 Task: Add Attachment from Google Drive to Card Card0000000179 in Board Board0000000045 in Workspace WS0000000015 in Trello. Add Cover Orange to Card Card0000000179 in Board Board0000000045 in Workspace WS0000000015 in Trello. Add "Add Label …" with "Title" Title0000000179 to Button Button0000000179 to Card Card0000000179 in Board Board0000000045 in Workspace WS0000000015 in Trello. Add Description DS0000000179 to Card Card0000000179 in Board Board0000000045 in Workspace WS0000000015 in Trello. Add Comment CM0000000179 to Card Card0000000179 in Board Board0000000045 in Workspace WS0000000015 in Trello
Action: Mouse moved to (536, 56)
Screenshot: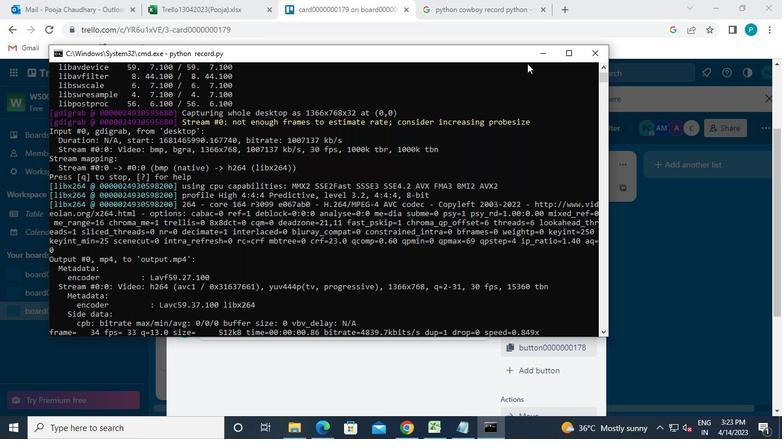 
Action: Mouse pressed left at (536, 56)
Screenshot: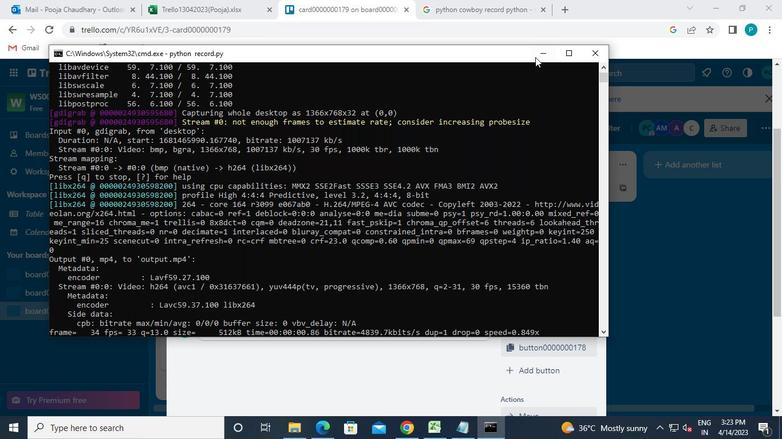 
Action: Mouse moved to (508, 175)
Screenshot: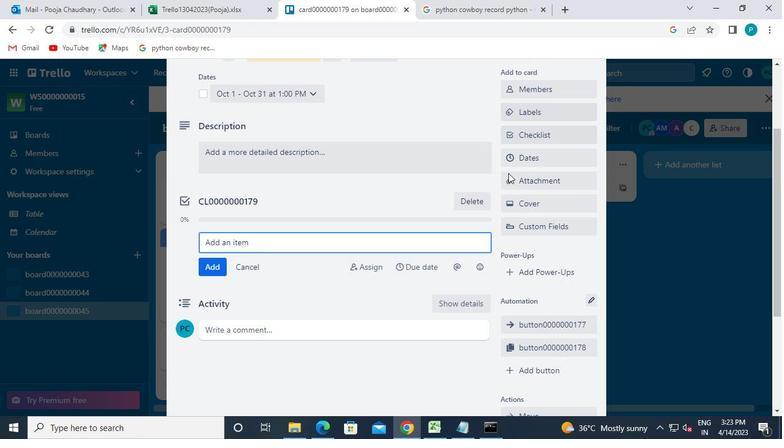 
Action: Mouse pressed left at (508, 175)
Screenshot: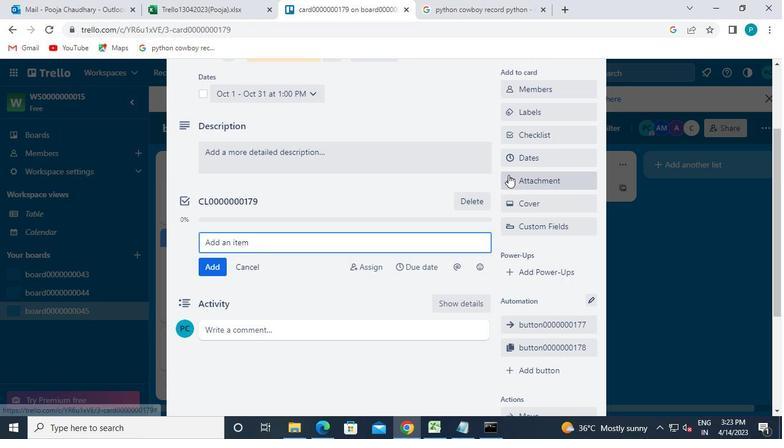
Action: Mouse moved to (518, 157)
Screenshot: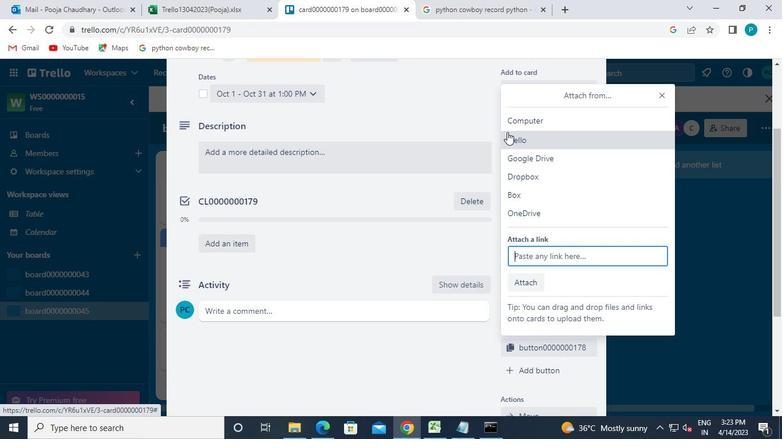 
Action: Mouse pressed left at (518, 157)
Screenshot: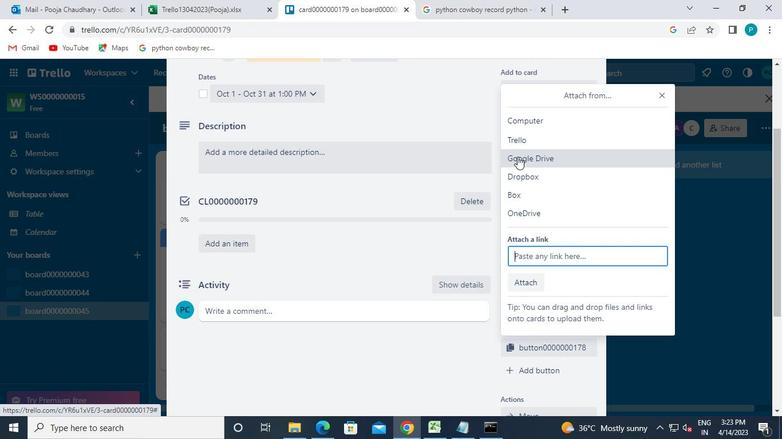 
Action: Mouse moved to (253, 253)
Screenshot: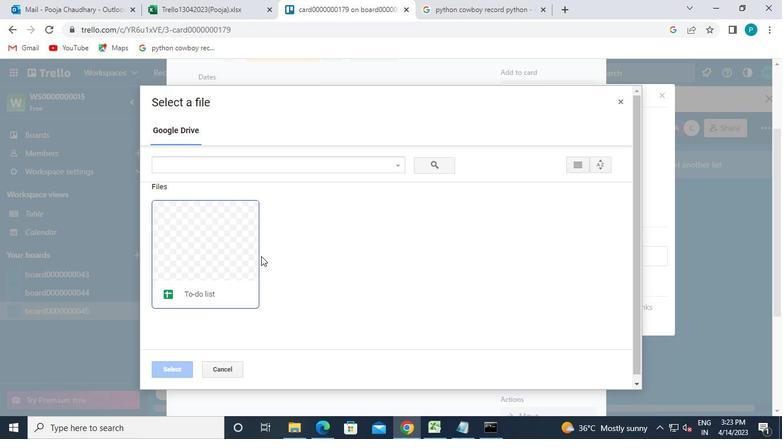 
Action: Mouse pressed left at (253, 253)
Screenshot: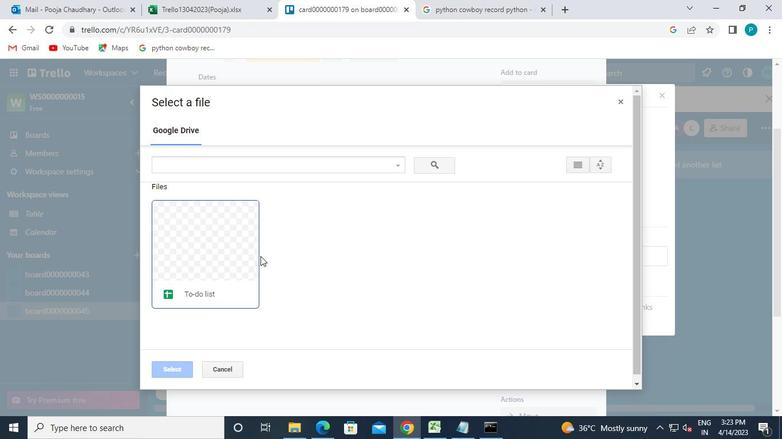 
Action: Mouse moved to (180, 371)
Screenshot: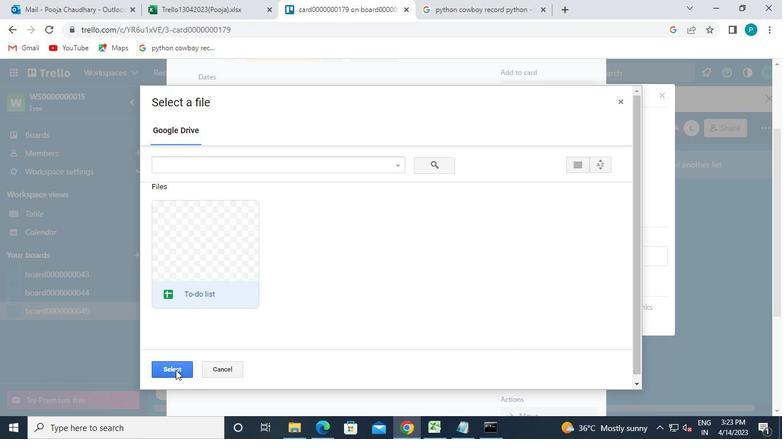 
Action: Mouse pressed left at (180, 371)
Screenshot: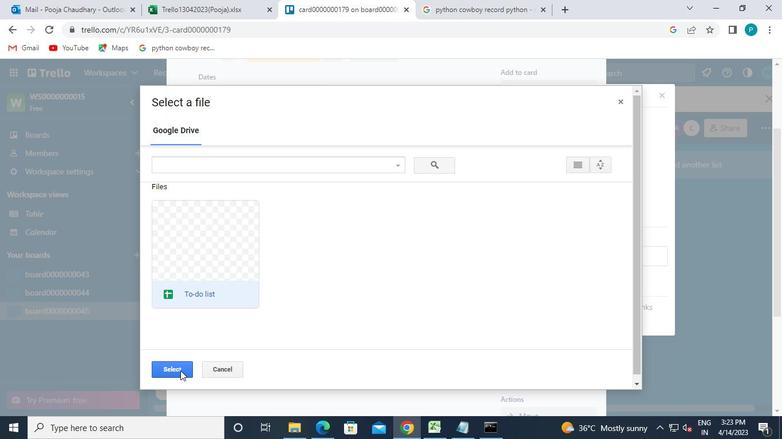 
Action: Mouse moved to (533, 202)
Screenshot: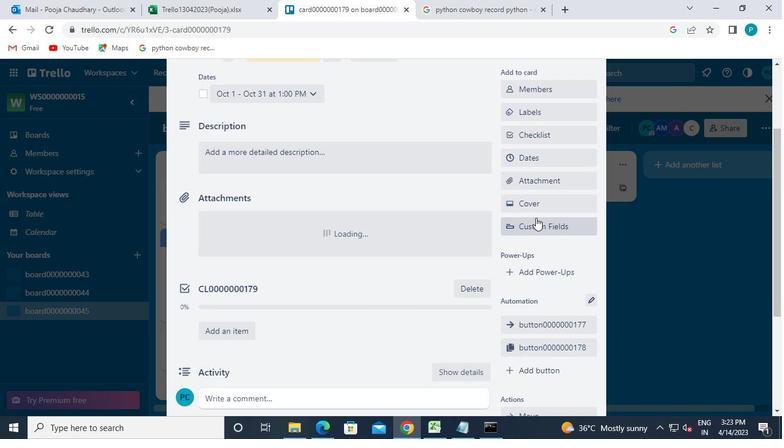 
Action: Mouse pressed left at (533, 202)
Screenshot: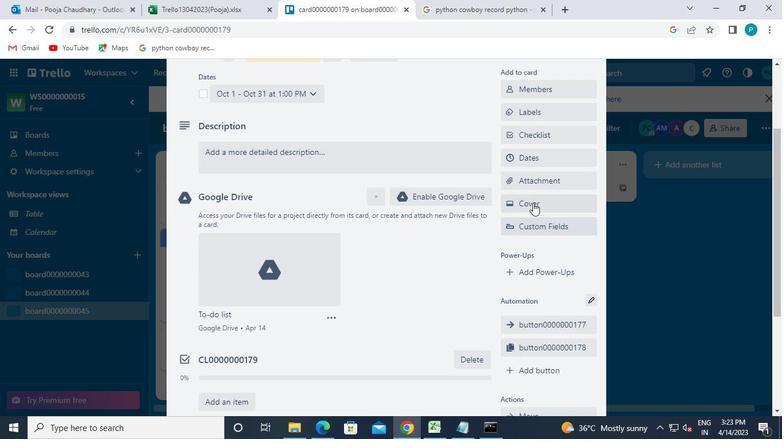 
Action: Mouse moved to (579, 202)
Screenshot: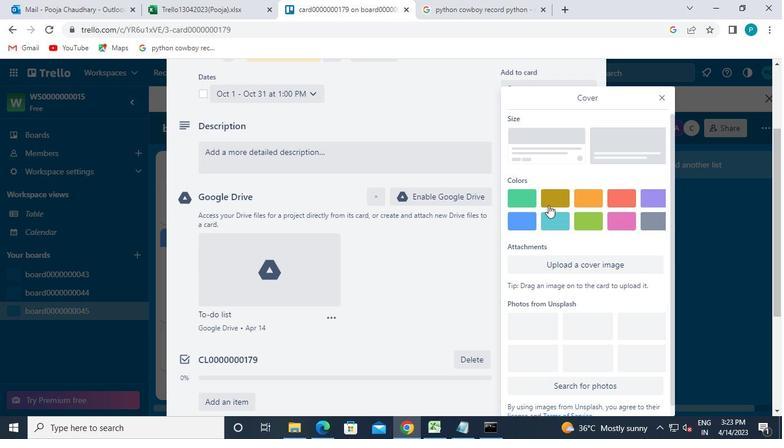 
Action: Mouse pressed left at (579, 202)
Screenshot: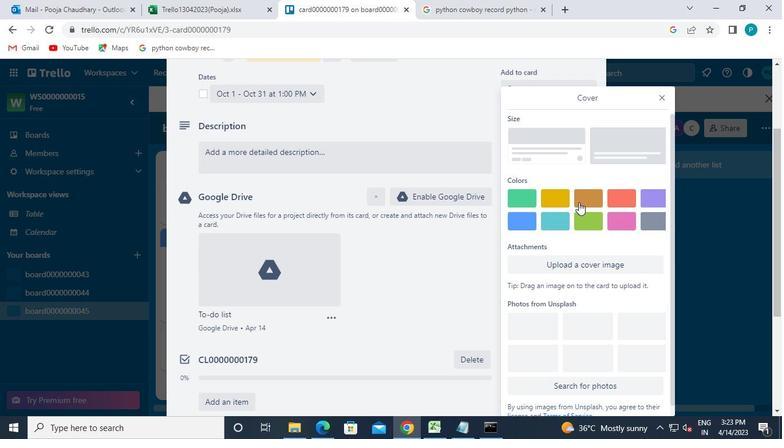 
Action: Mouse moved to (655, 95)
Screenshot: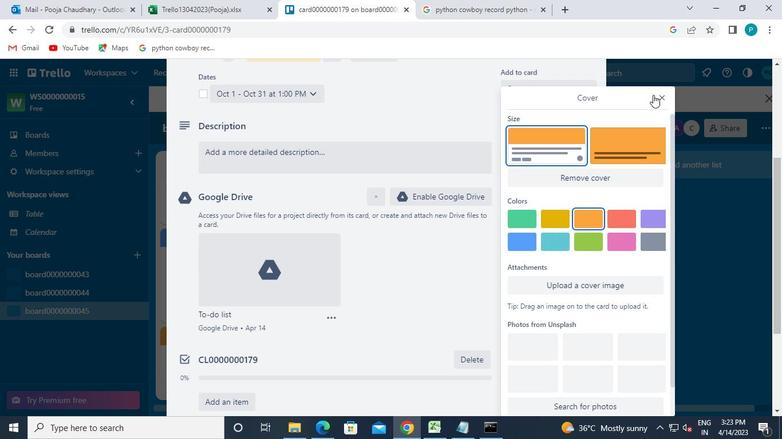 
Action: Mouse pressed left at (655, 95)
Screenshot: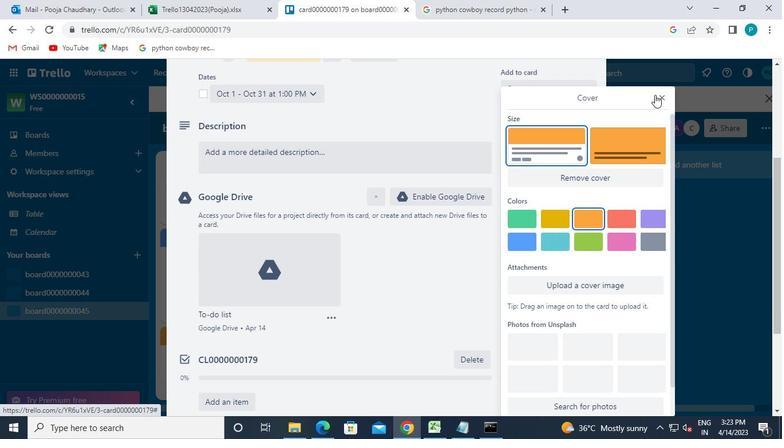 
Action: Mouse moved to (528, 286)
Screenshot: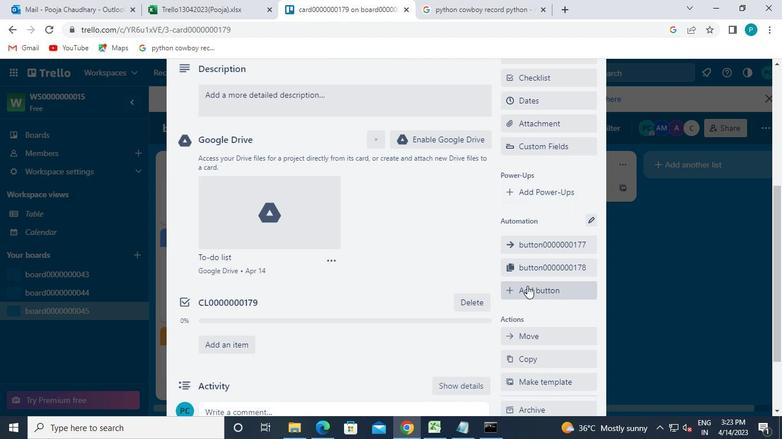 
Action: Mouse pressed left at (528, 286)
Screenshot: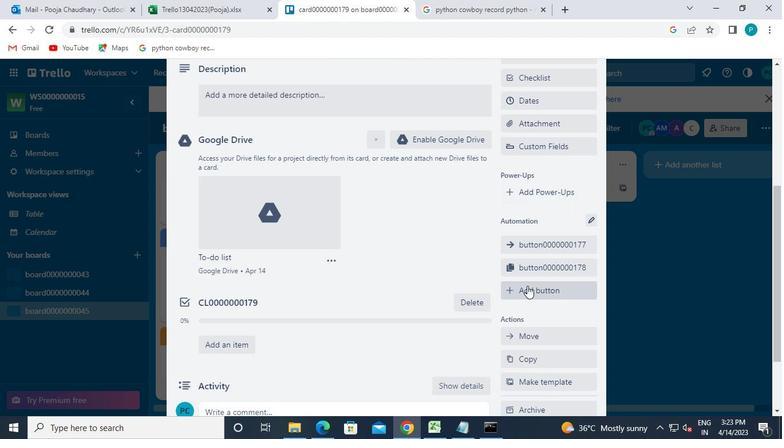 
Action: Mouse moved to (540, 191)
Screenshot: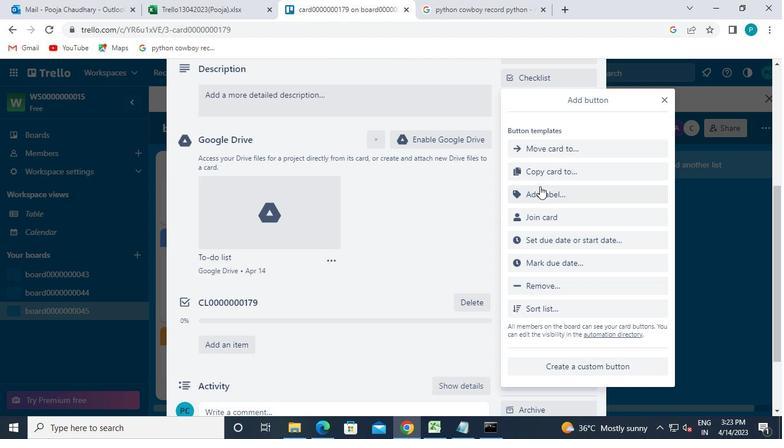 
Action: Mouse pressed left at (540, 191)
Screenshot: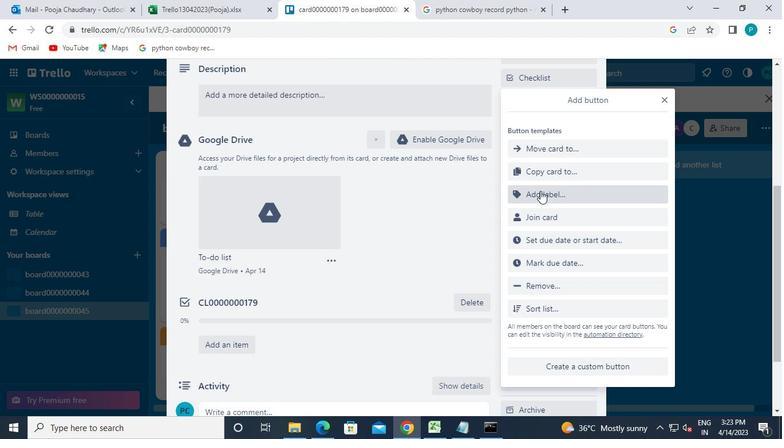 
Action: Mouse moved to (545, 144)
Screenshot: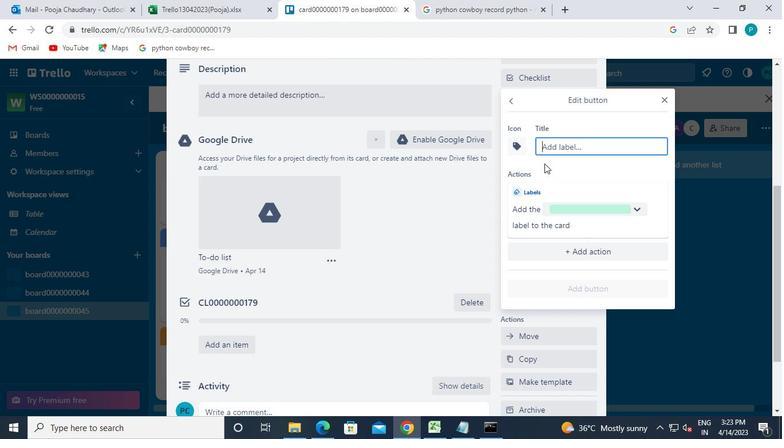 
Action: Mouse pressed left at (545, 144)
Screenshot: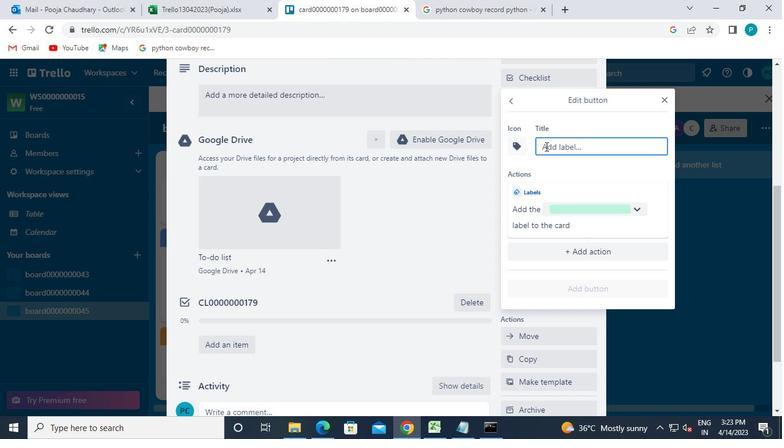 
Action: Keyboard t
Screenshot: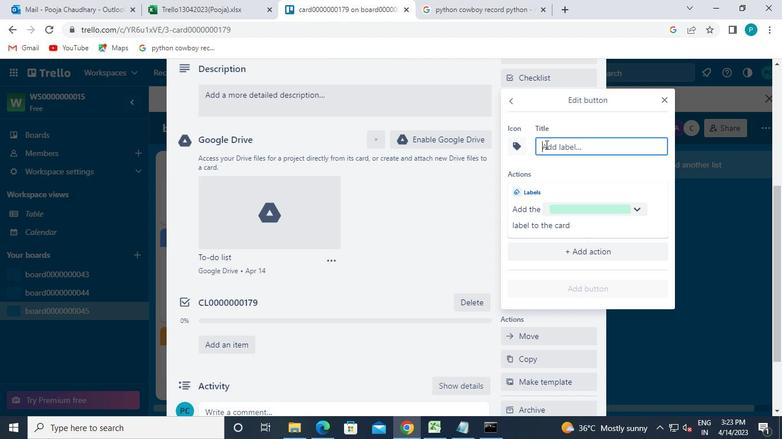 
Action: Keyboard i
Screenshot: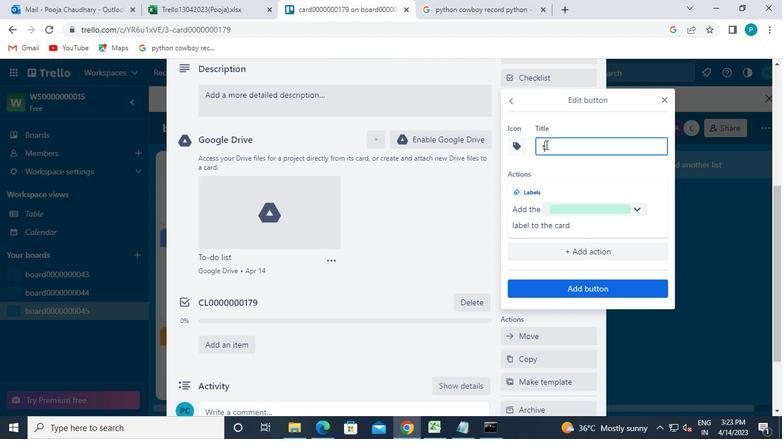 
Action: Keyboard t
Screenshot: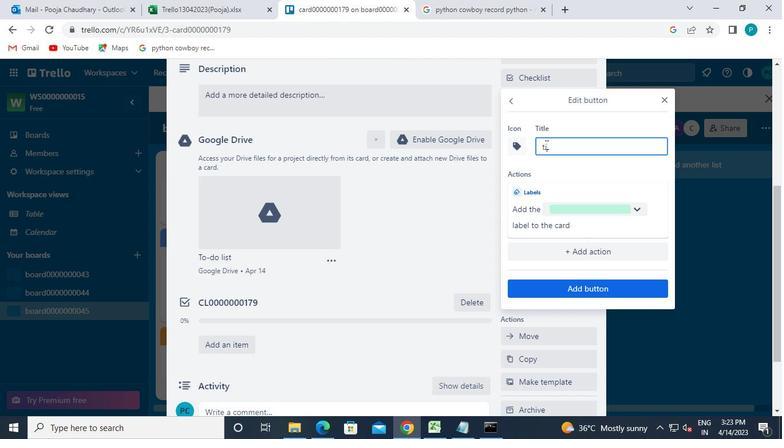 
Action: Keyboard l
Screenshot: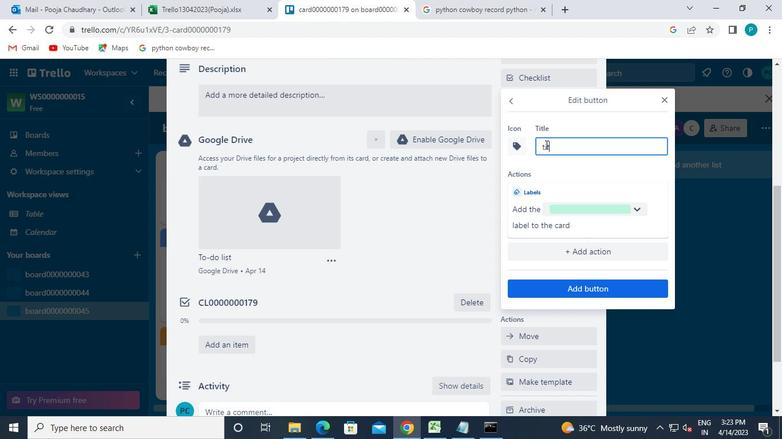
Action: Keyboard e
Screenshot: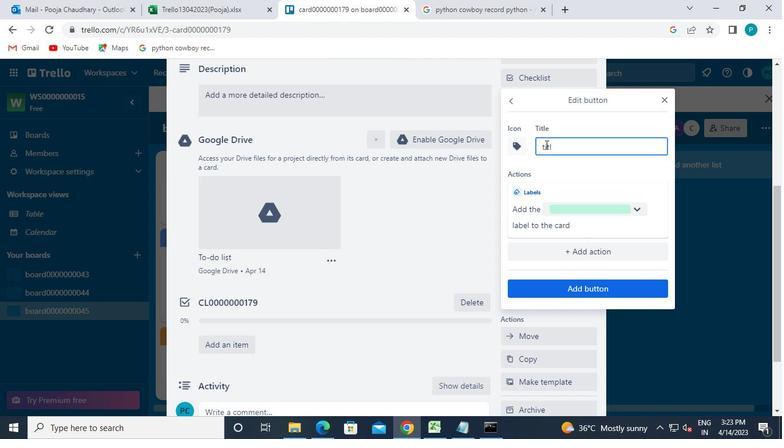
Action: Keyboard 0
Screenshot: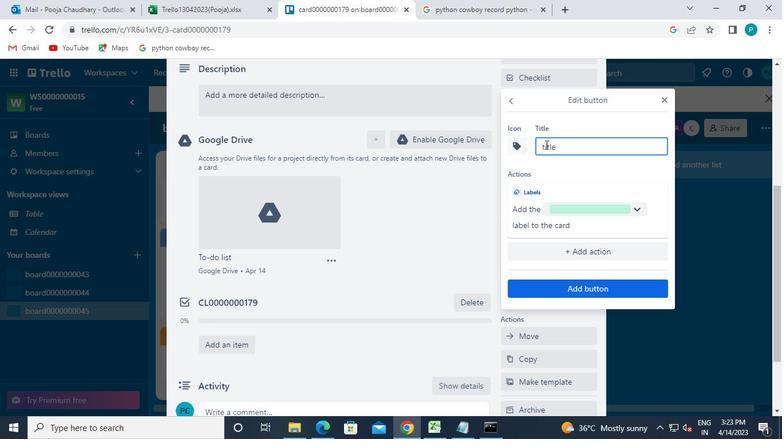 
Action: Keyboard 0
Screenshot: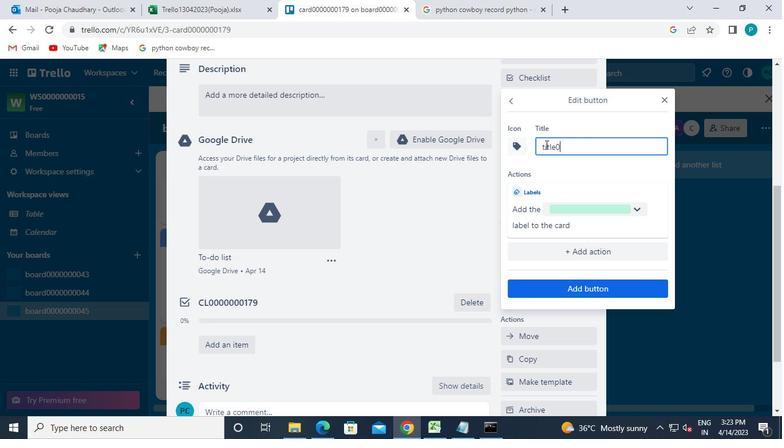
Action: Keyboard 0
Screenshot: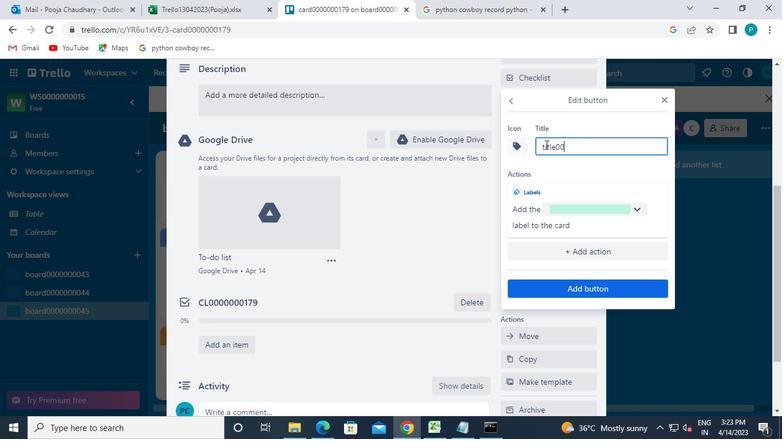 
Action: Keyboard 0
Screenshot: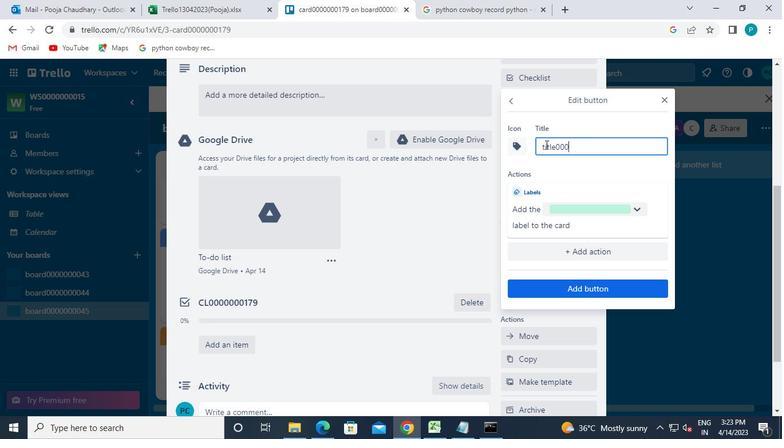 
Action: Keyboard 0
Screenshot: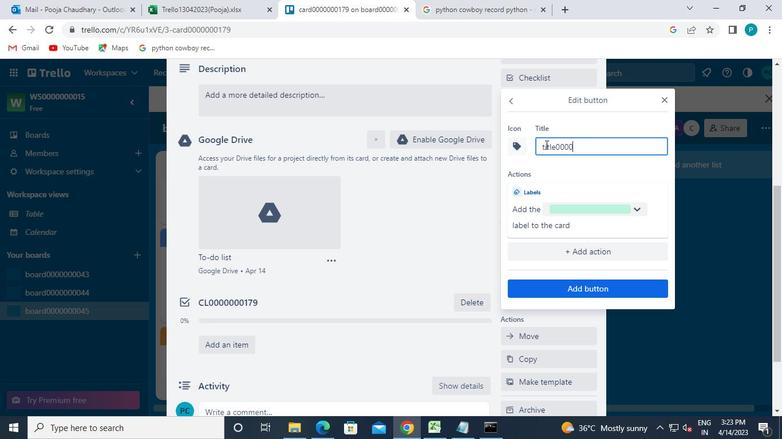 
Action: Keyboard 0
Screenshot: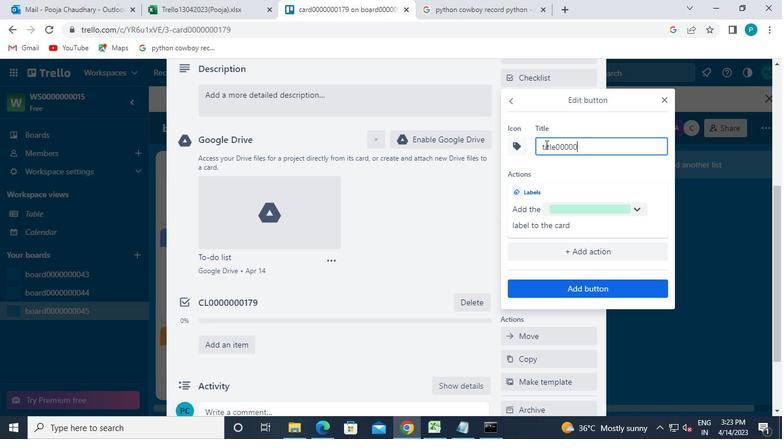 
Action: Keyboard 0
Screenshot: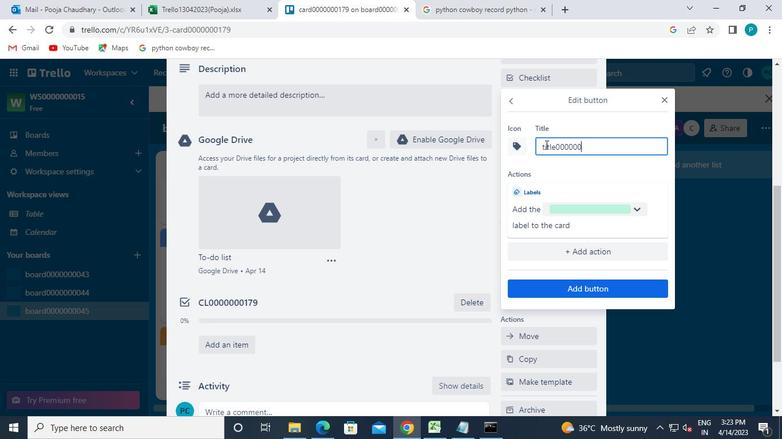 
Action: Keyboard 1
Screenshot: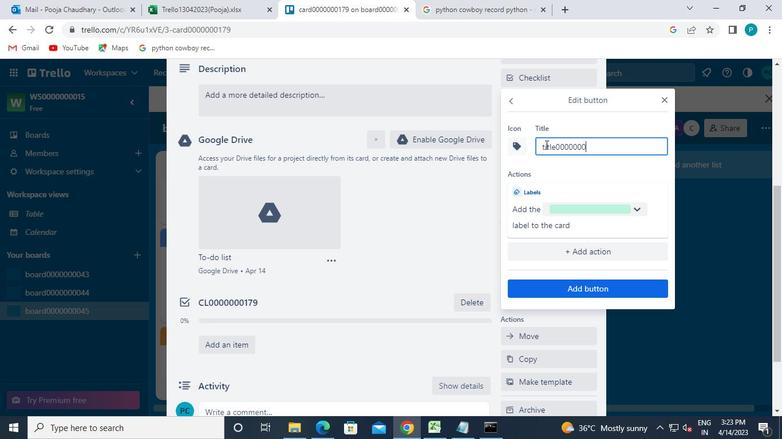 
Action: Keyboard 7
Screenshot: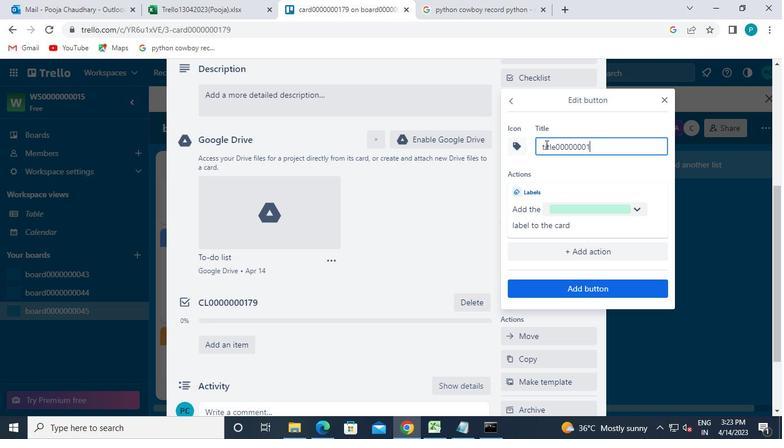
Action: Keyboard 9
Screenshot: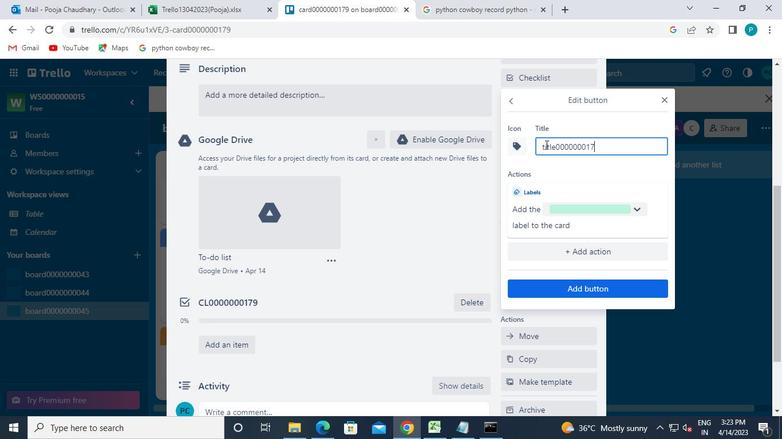 
Action: Mouse moved to (599, 285)
Screenshot: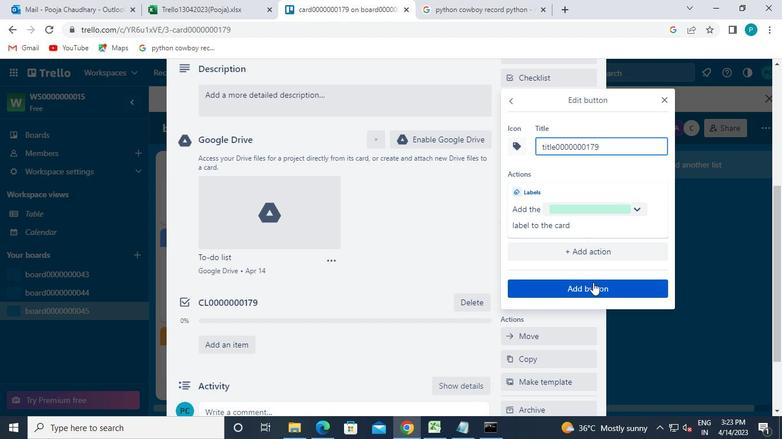 
Action: Mouse pressed left at (599, 285)
Screenshot: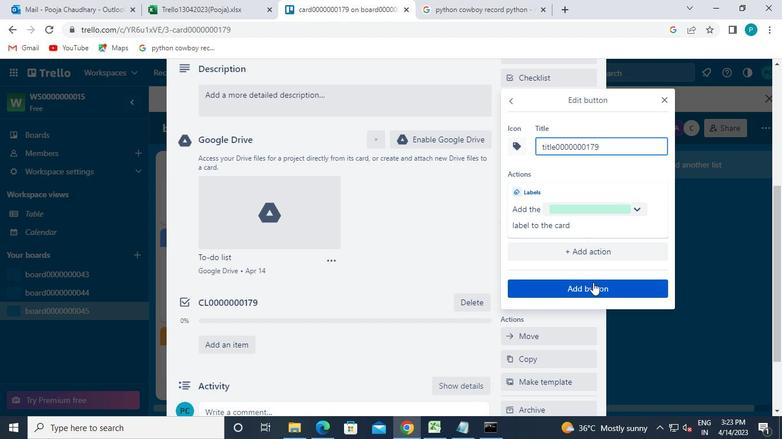 
Action: Mouse moved to (297, 156)
Screenshot: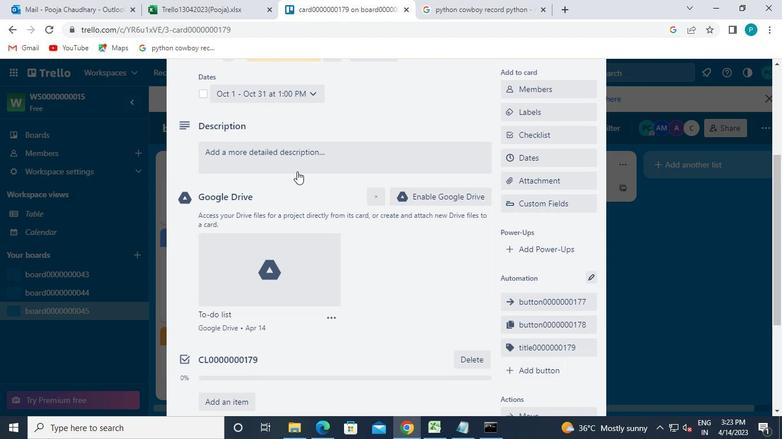 
Action: Mouse pressed left at (297, 156)
Screenshot: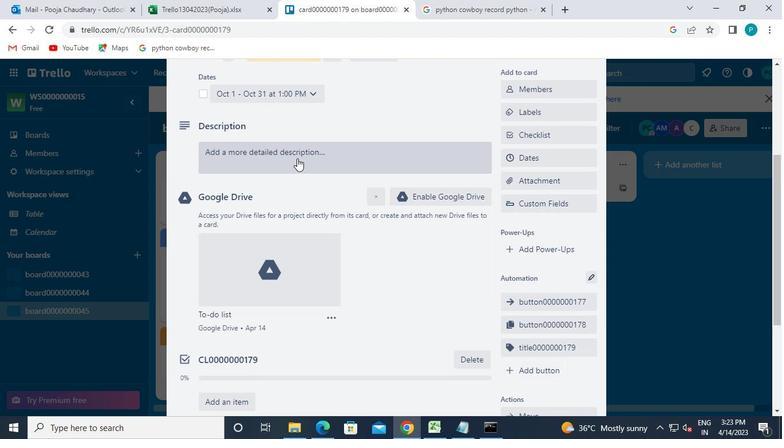 
Action: Mouse moved to (300, 176)
Screenshot: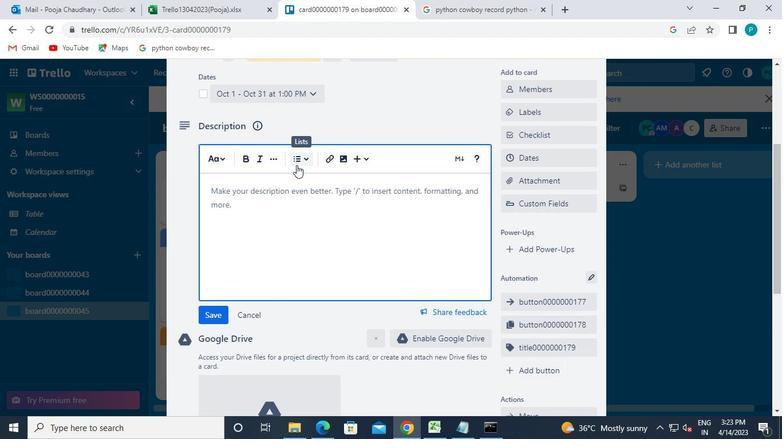 
Action: Keyboard Key.caps_lock
Screenshot: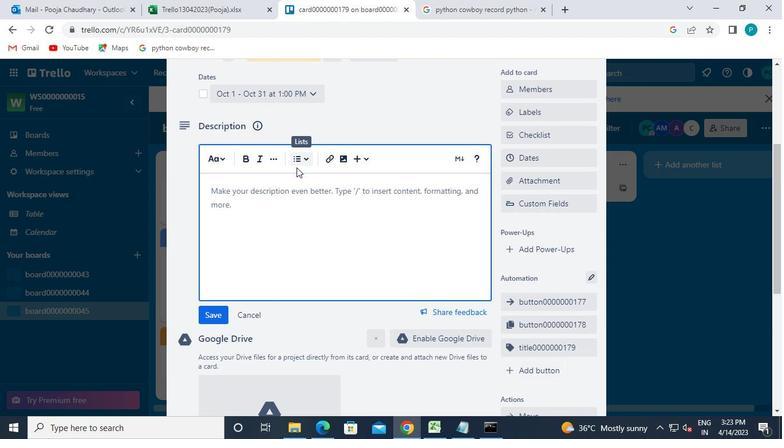 
Action: Keyboard d
Screenshot: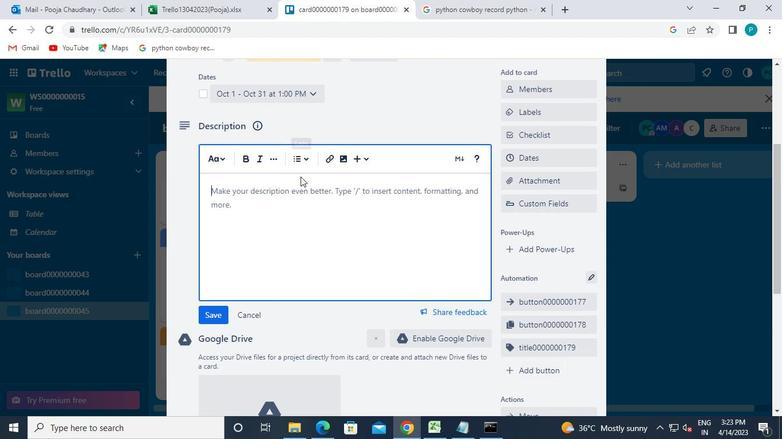 
Action: Keyboard s
Screenshot: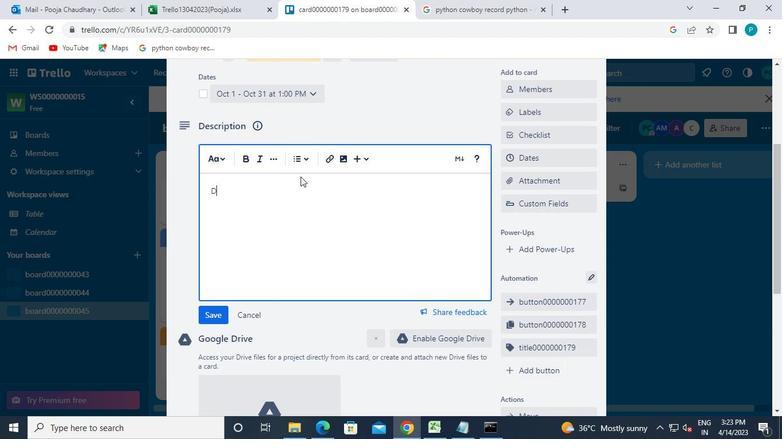 
Action: Mouse moved to (648, 0)
Screenshot: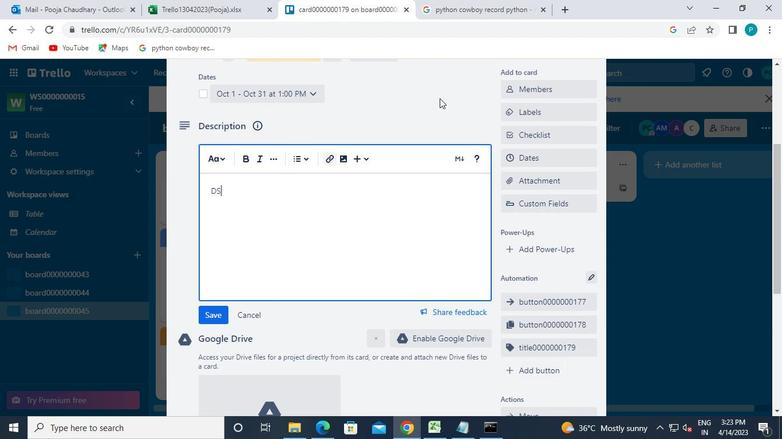 
Action: Keyboard 0
Screenshot: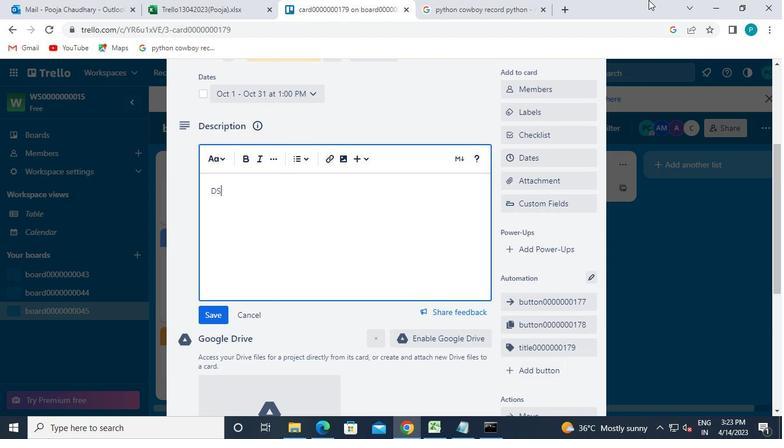 
Action: Keyboard 0
Screenshot: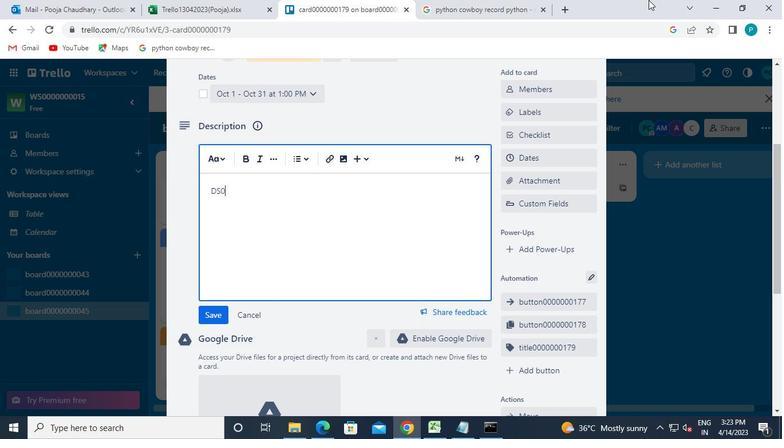 
Action: Keyboard 0
Screenshot: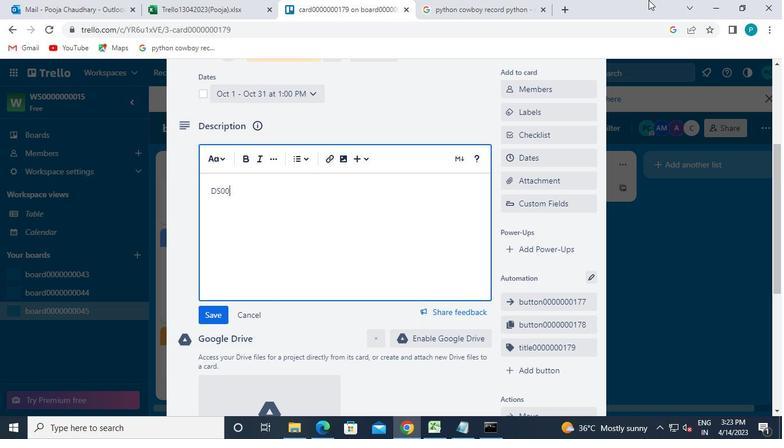 
Action: Keyboard 0
Screenshot: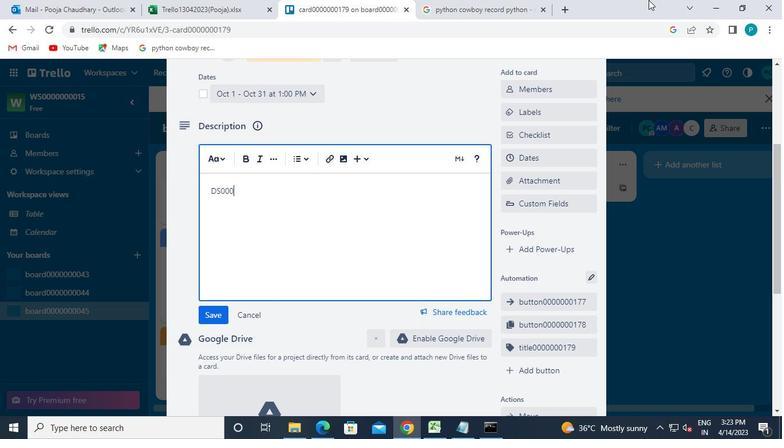 
Action: Keyboard 0
Screenshot: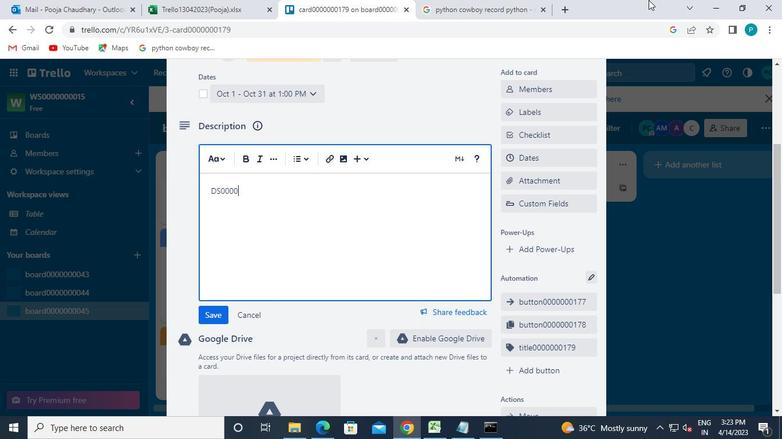 
Action: Keyboard 0
Screenshot: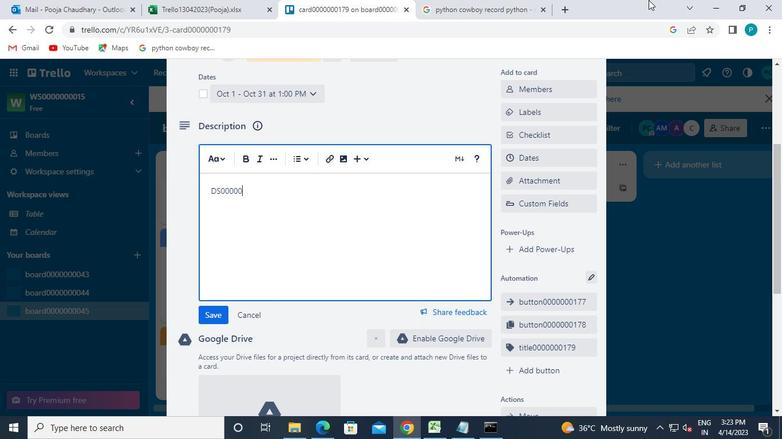 
Action: Keyboard 0
Screenshot: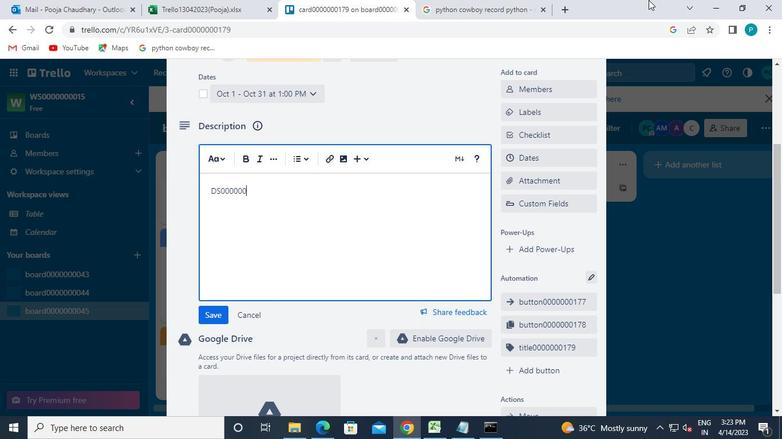 
Action: Mouse moved to (648, 0)
Screenshot: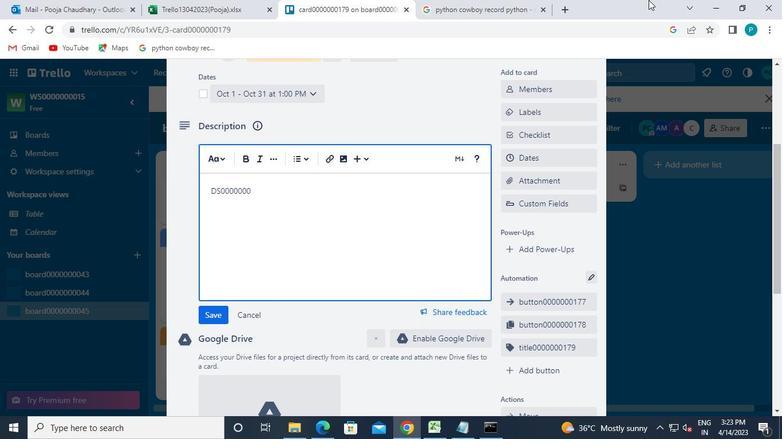 
Action: Keyboard 1
Screenshot: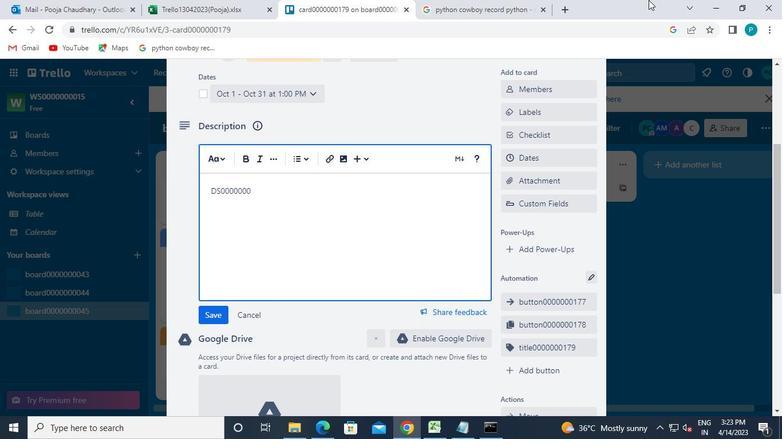 
Action: Keyboard 7
Screenshot: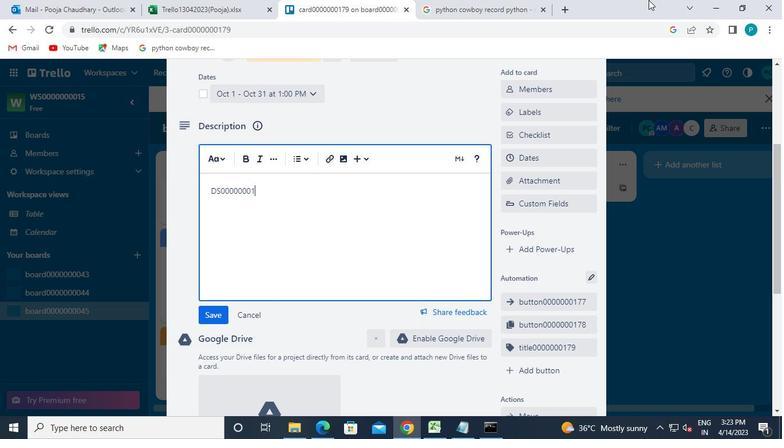 
Action: Keyboard 9
Screenshot: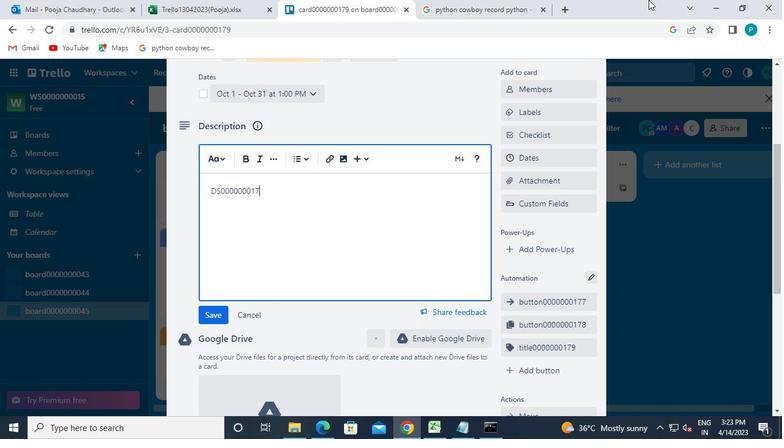 
Action: Mouse moved to (227, 316)
Screenshot: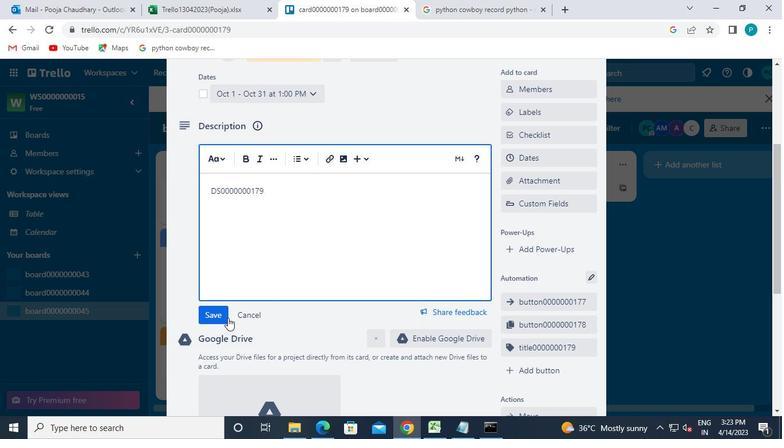 
Action: Mouse pressed left at (227, 316)
Screenshot: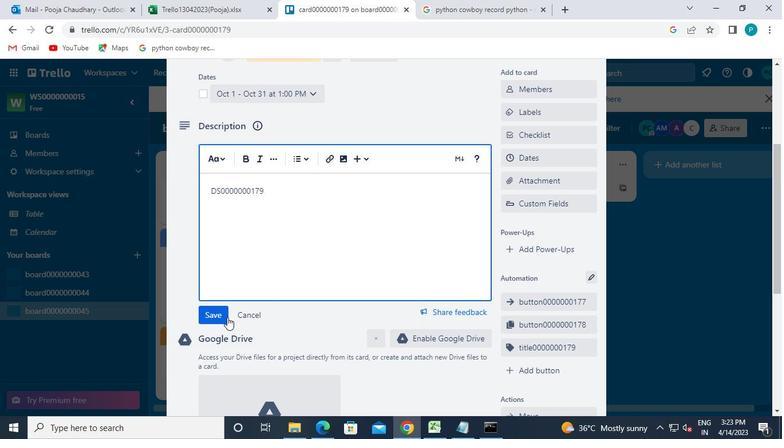 
Action: Mouse moved to (236, 286)
Screenshot: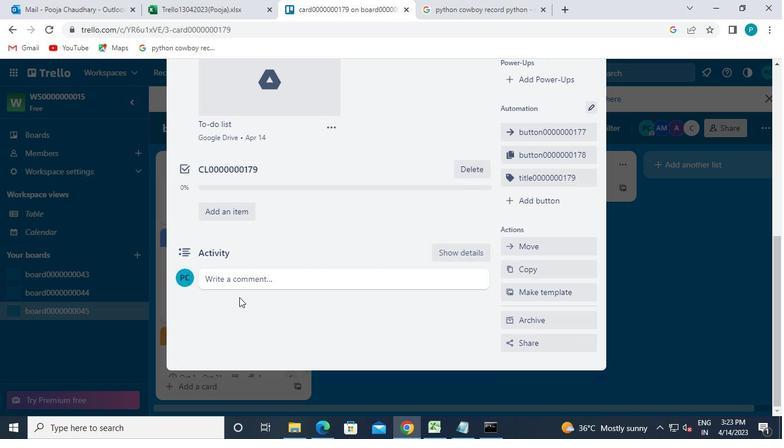 
Action: Mouse pressed left at (236, 286)
Screenshot: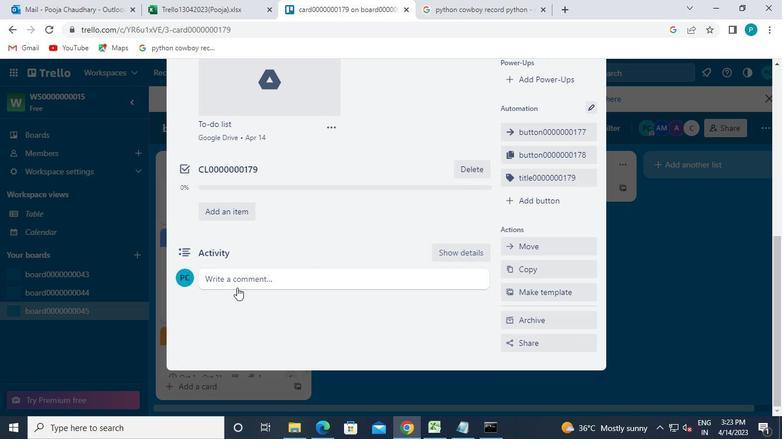 
Action: Mouse moved to (235, 284)
Screenshot: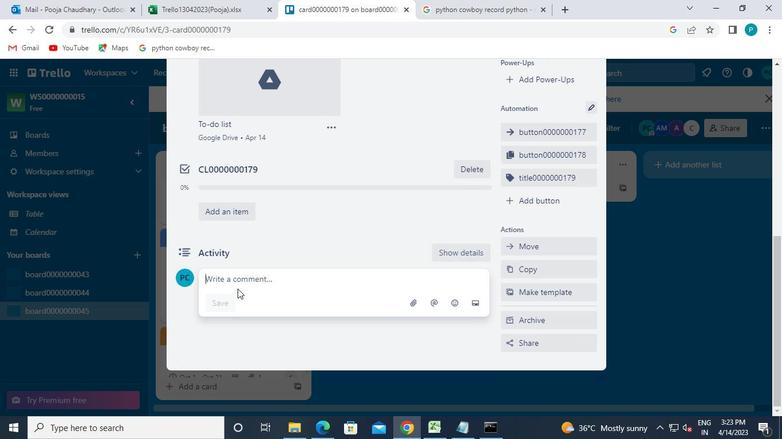 
Action: Keyboard c
Screenshot: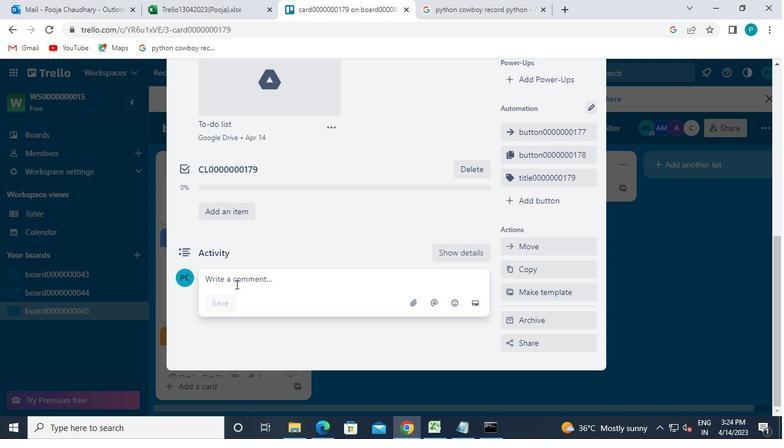 
Action: Keyboard m
Screenshot: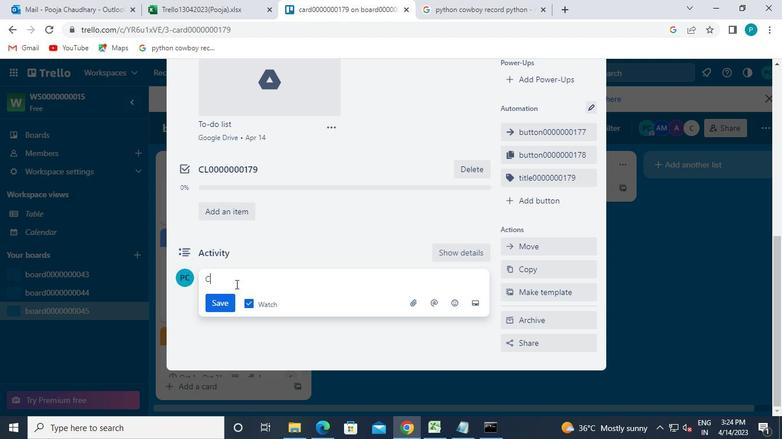 
Action: Keyboard 0
Screenshot: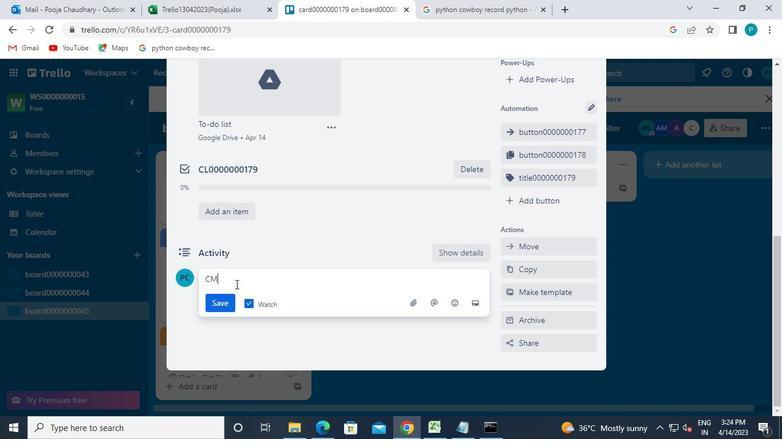
Action: Keyboard 0
Screenshot: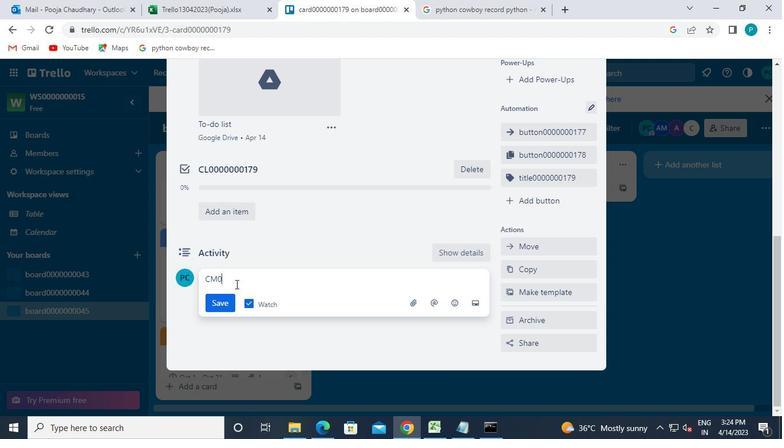 
Action: Keyboard 0
Screenshot: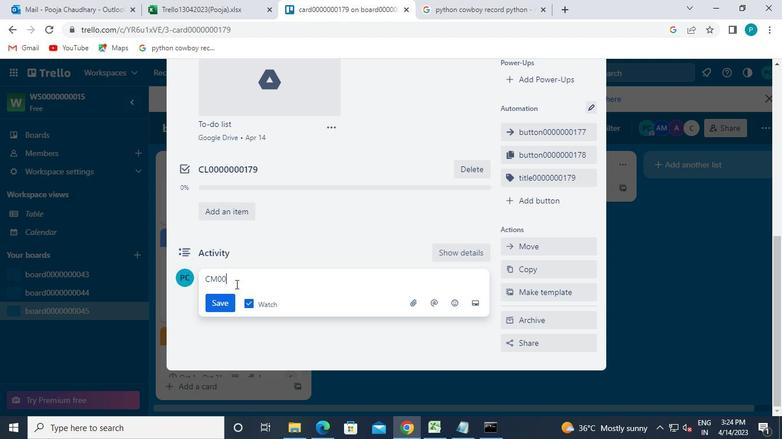 
Action: Keyboard 0
Screenshot: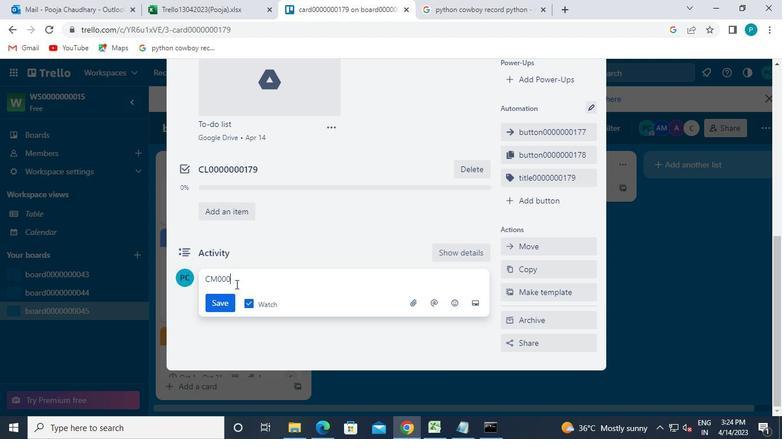 
Action: Keyboard 0
Screenshot: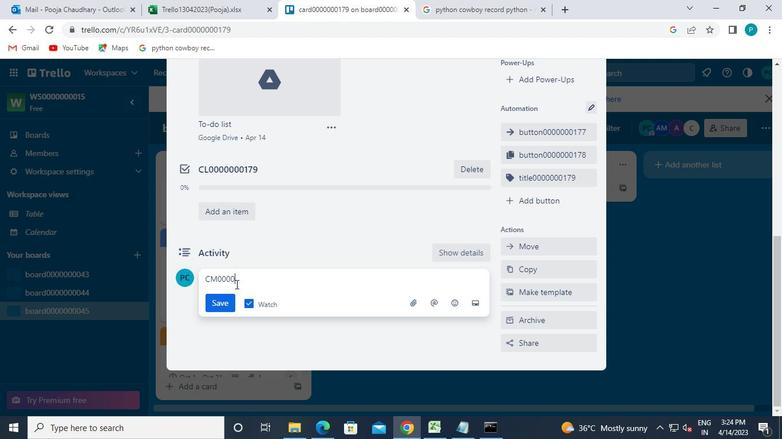 
Action: Keyboard 0
Screenshot: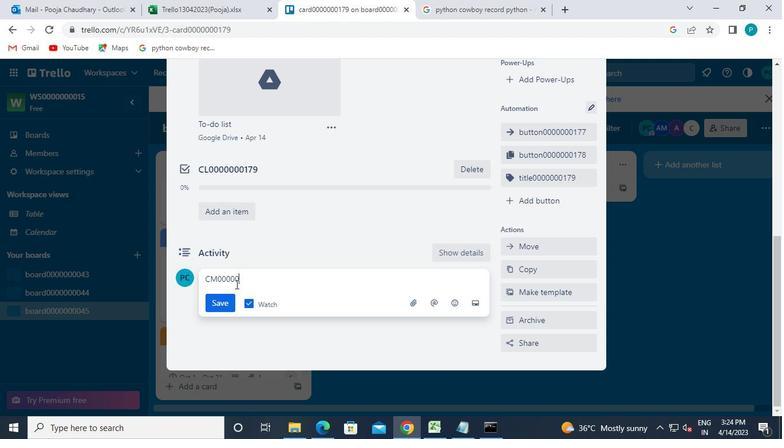 
Action: Keyboard 0
Screenshot: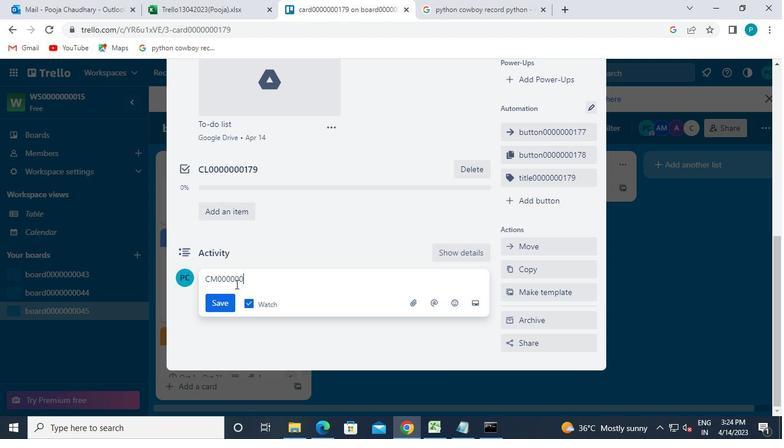 
Action: Keyboard 1
Screenshot: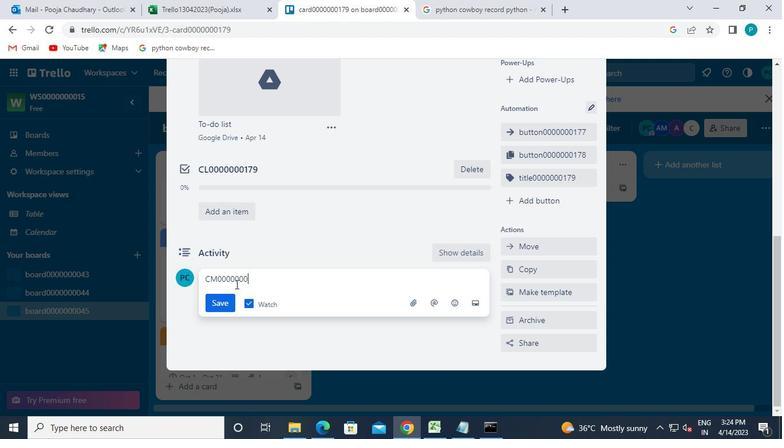 
Action: Keyboard 7
Screenshot: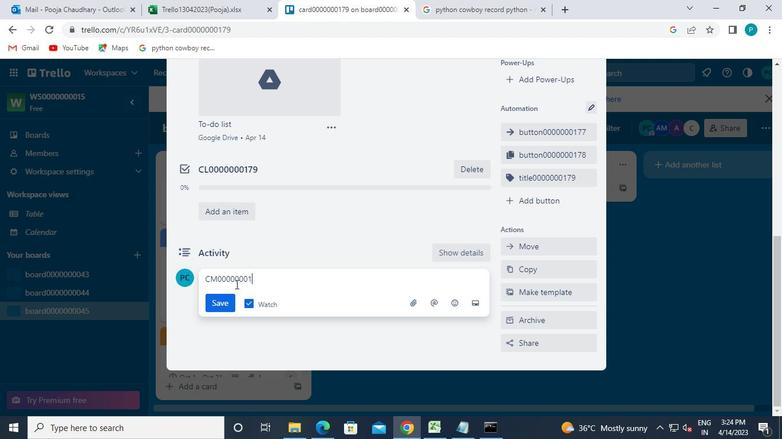 
Action: Keyboard 9
Screenshot: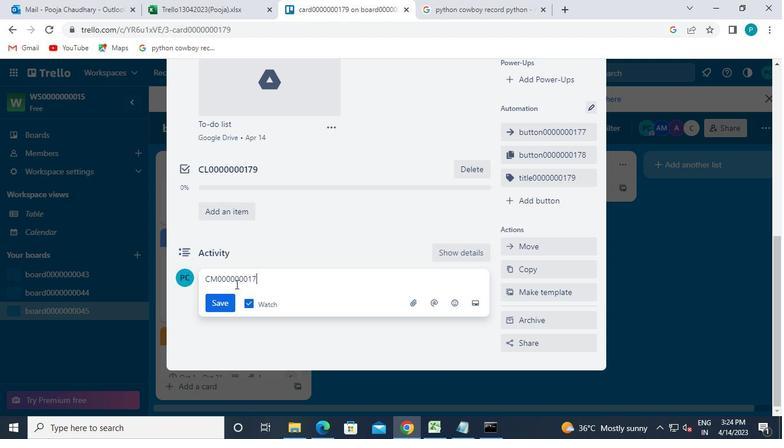 
Action: Mouse moved to (224, 301)
Screenshot: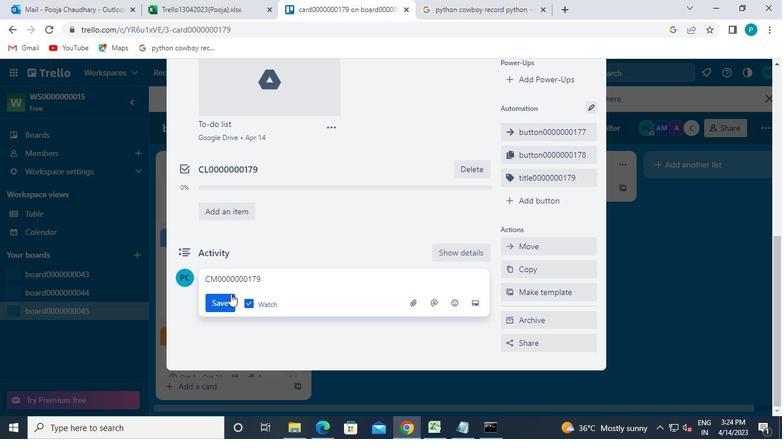 
Action: Mouse pressed left at (224, 301)
Screenshot: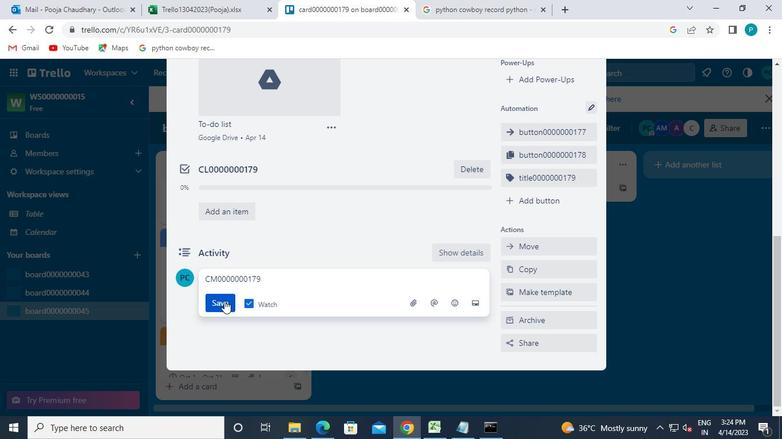 
Action: Mouse moved to (542, 346)
Screenshot: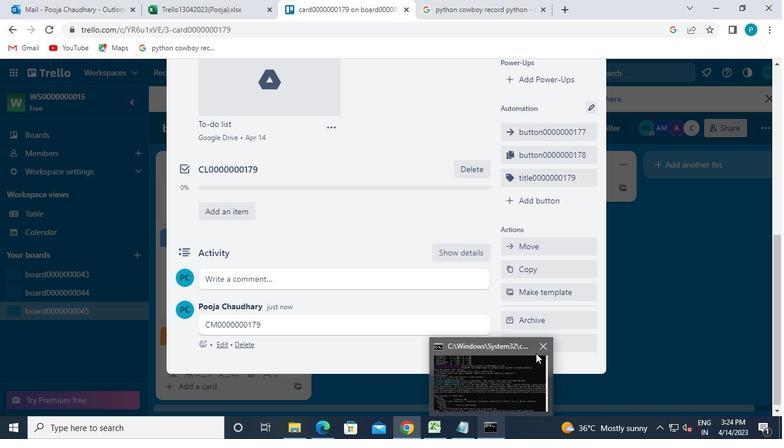 
Action: Mouse pressed left at (542, 346)
Screenshot: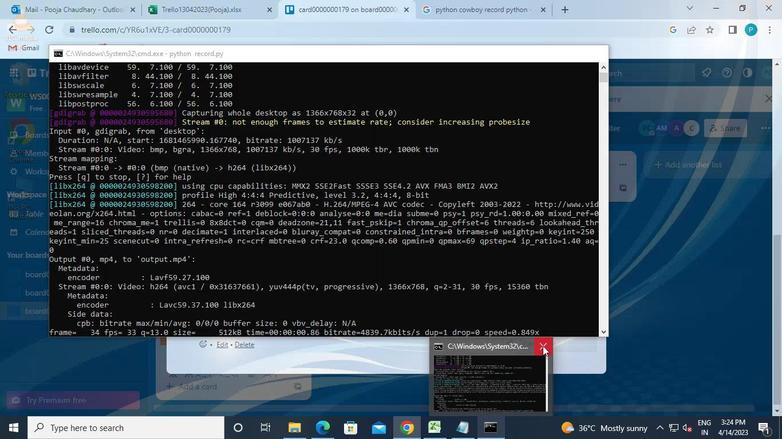 
